 Task: Create a section Feature Prioritization Sprint and in the section, add a milestone Cloud Incident Management in the project AztecBridge
Action: Mouse moved to (473, 462)
Screenshot: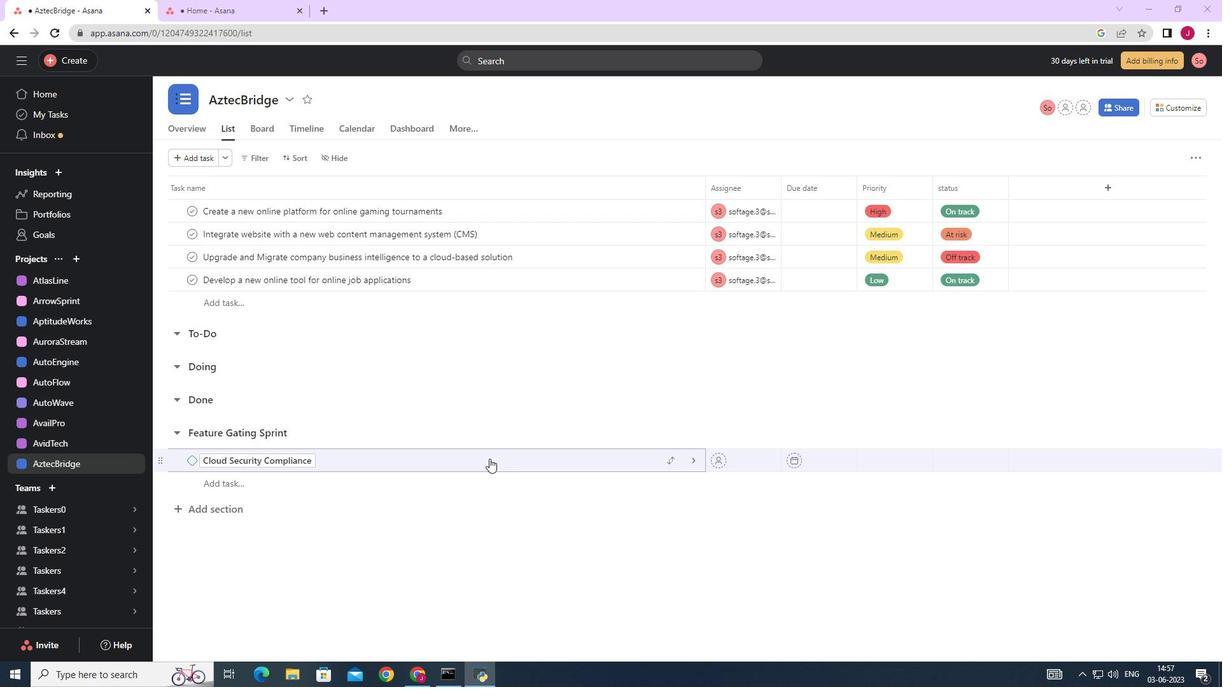 
Action: Mouse scrolled (473, 462) with delta (0, 0)
Screenshot: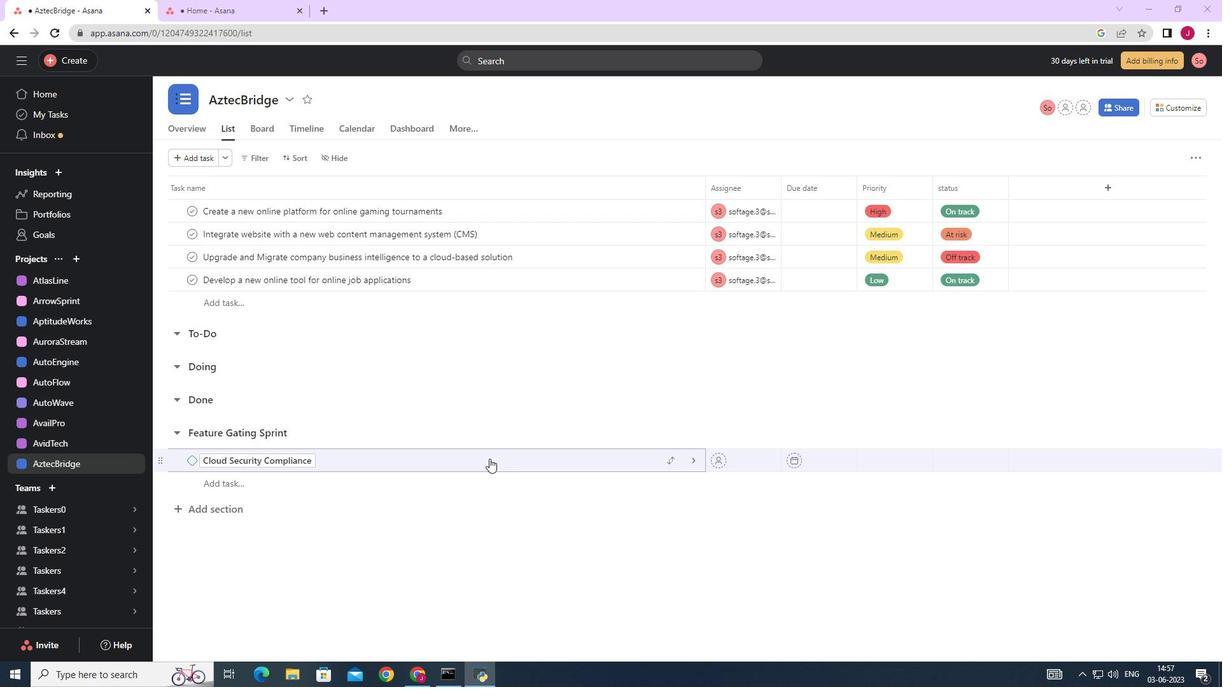
Action: Mouse moved to (466, 466)
Screenshot: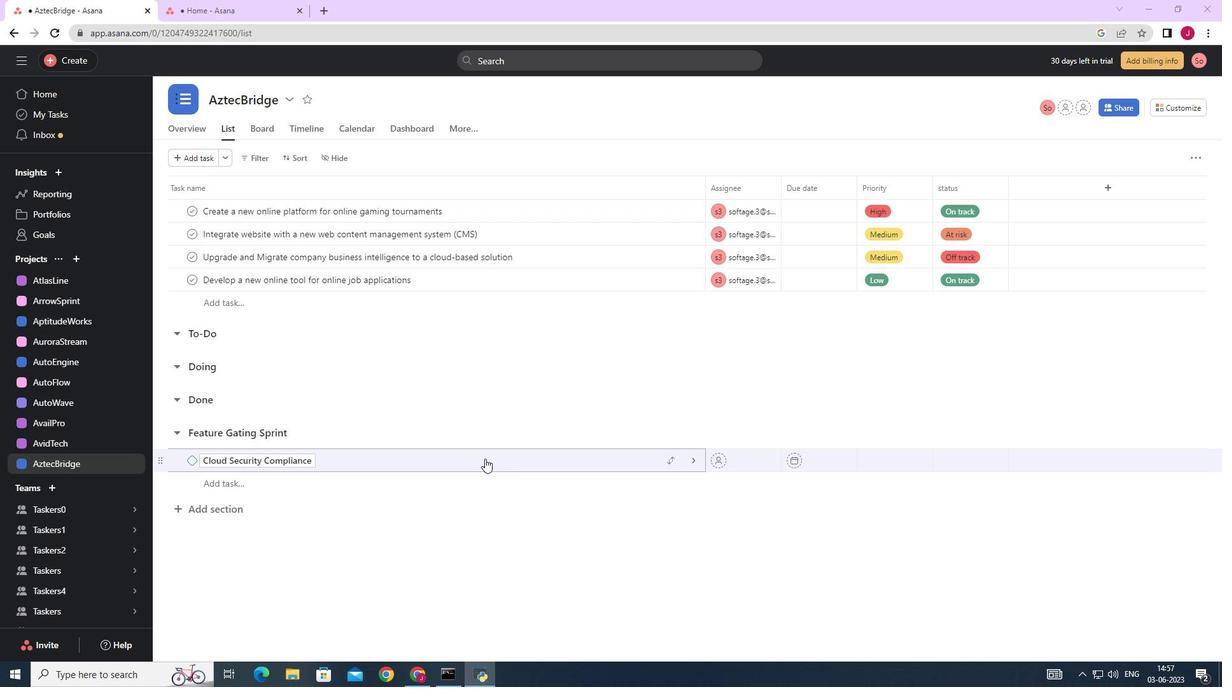 
Action: Mouse scrolled (467, 466) with delta (0, 0)
Screenshot: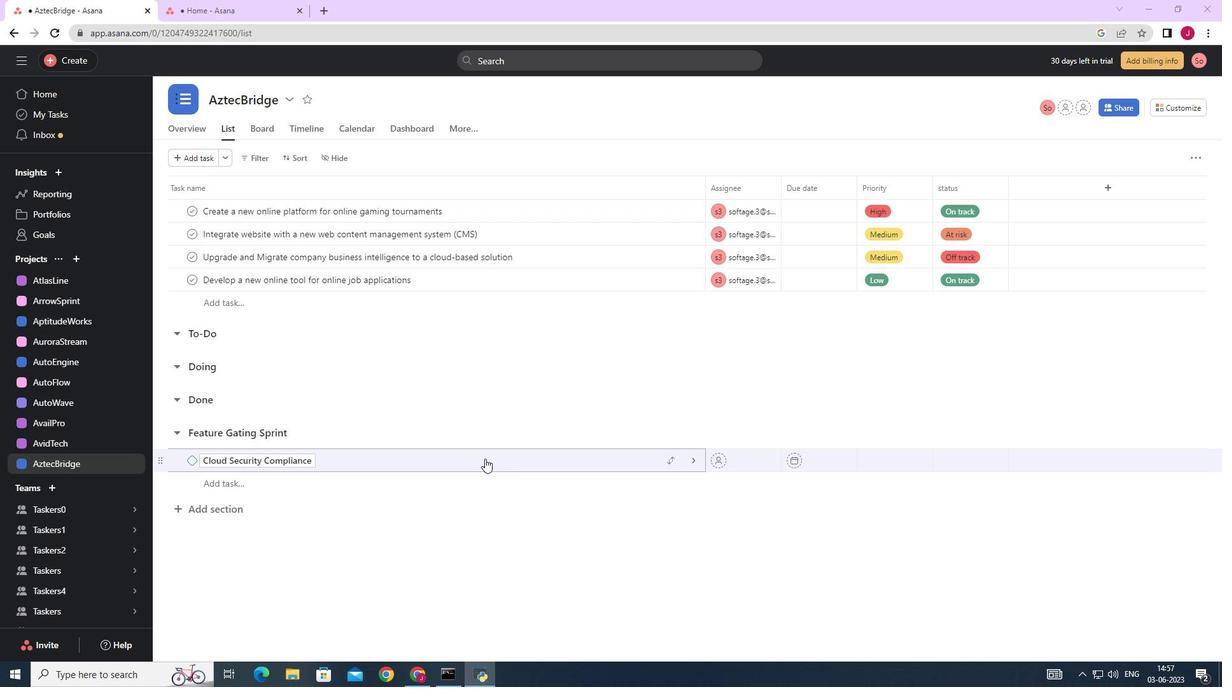 
Action: Mouse moved to (457, 469)
Screenshot: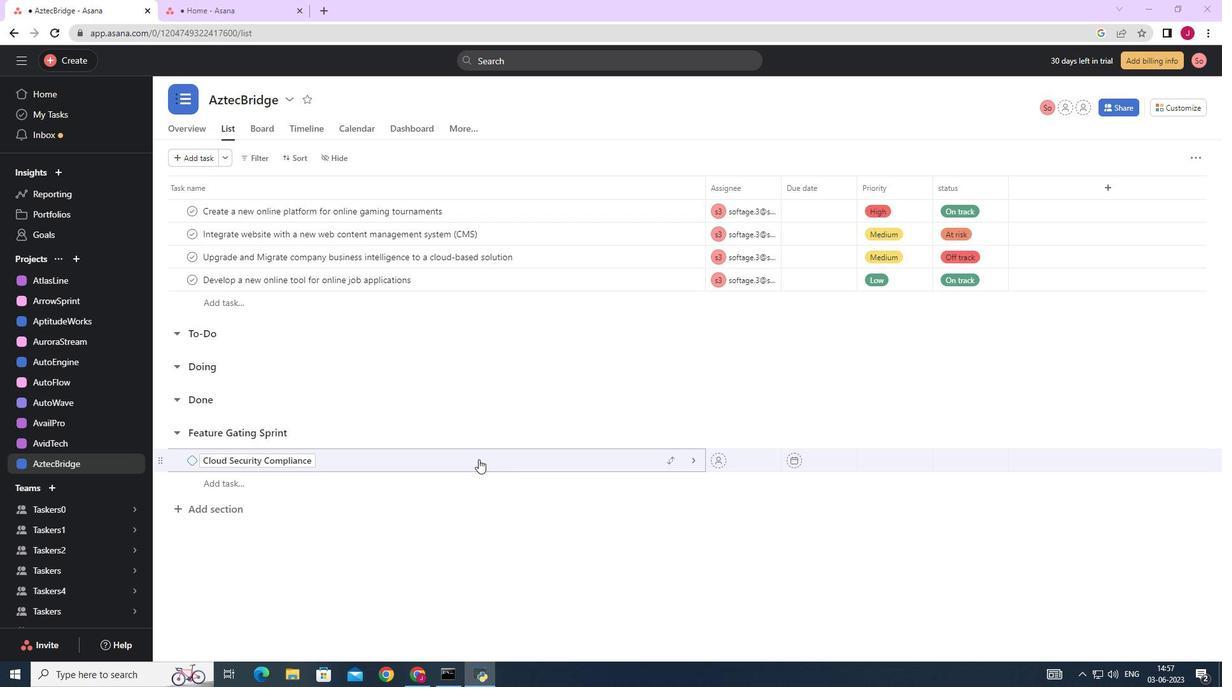 
Action: Mouse scrolled (462, 468) with delta (0, 0)
Screenshot: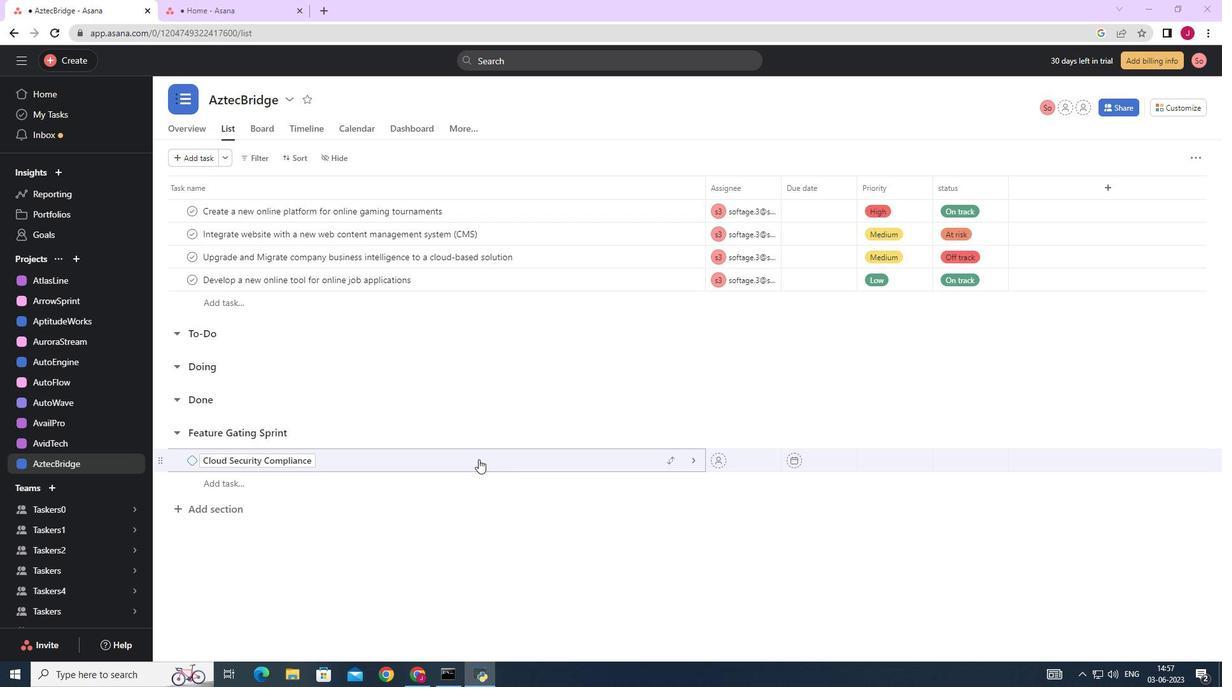
Action: Mouse moved to (236, 508)
Screenshot: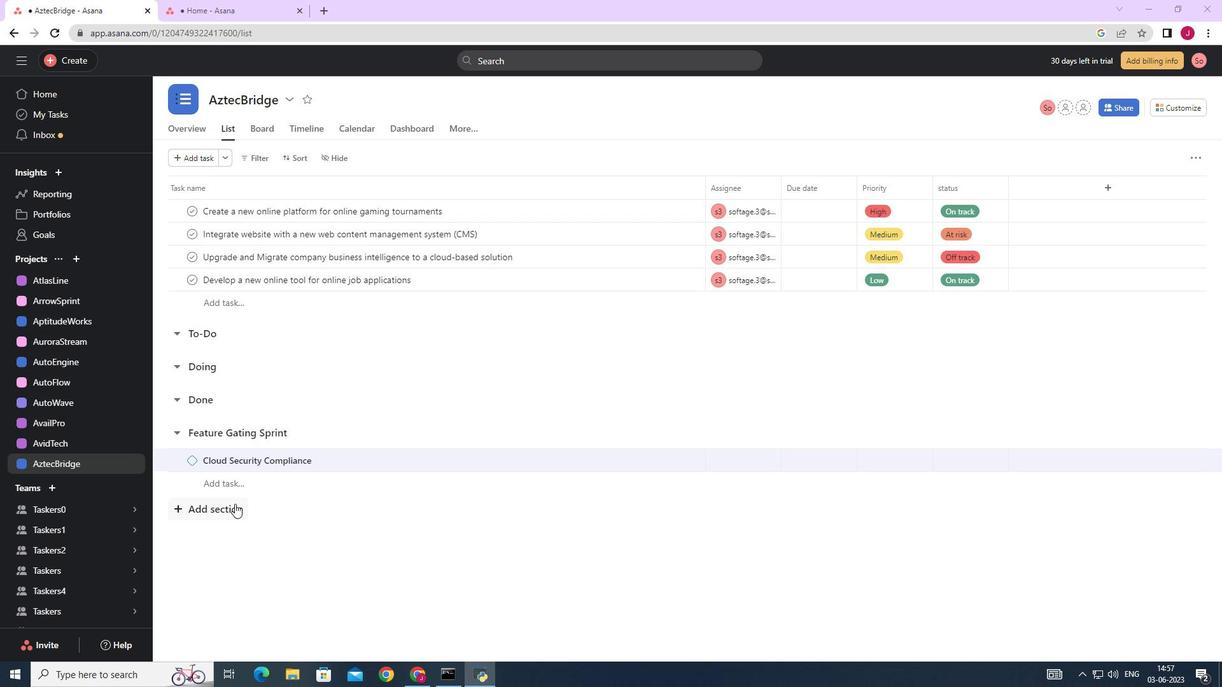 
Action: Mouse pressed left at (236, 508)
Screenshot: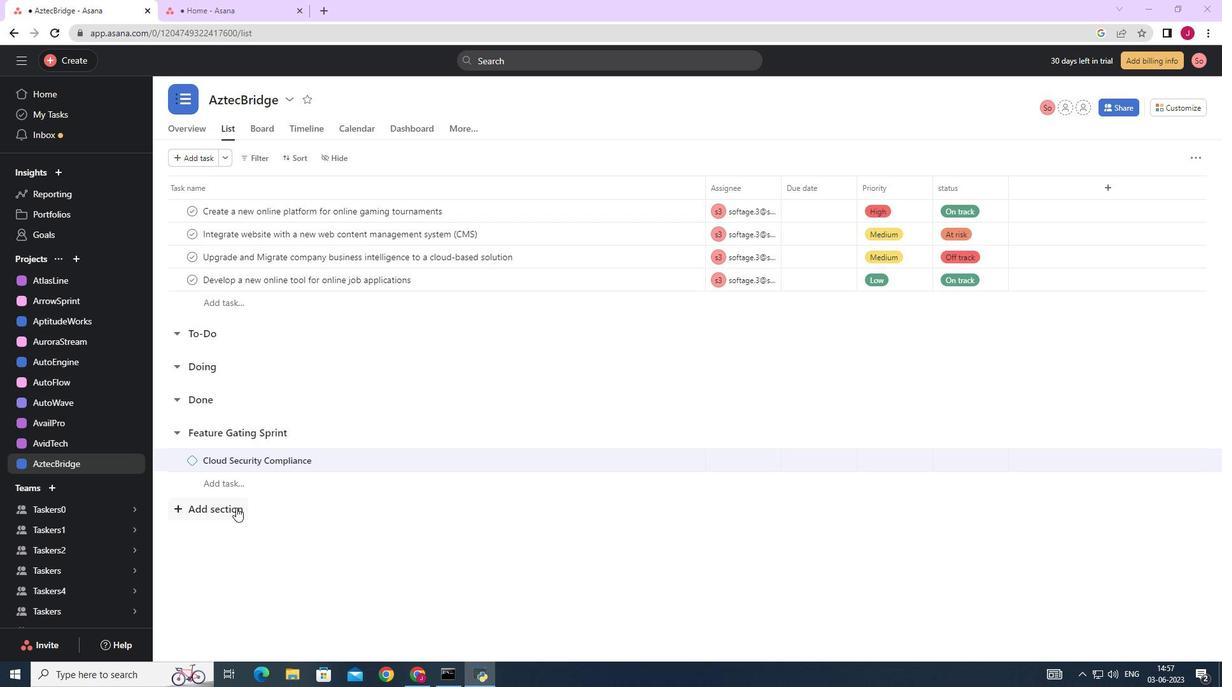
Action: Mouse moved to (427, 480)
Screenshot: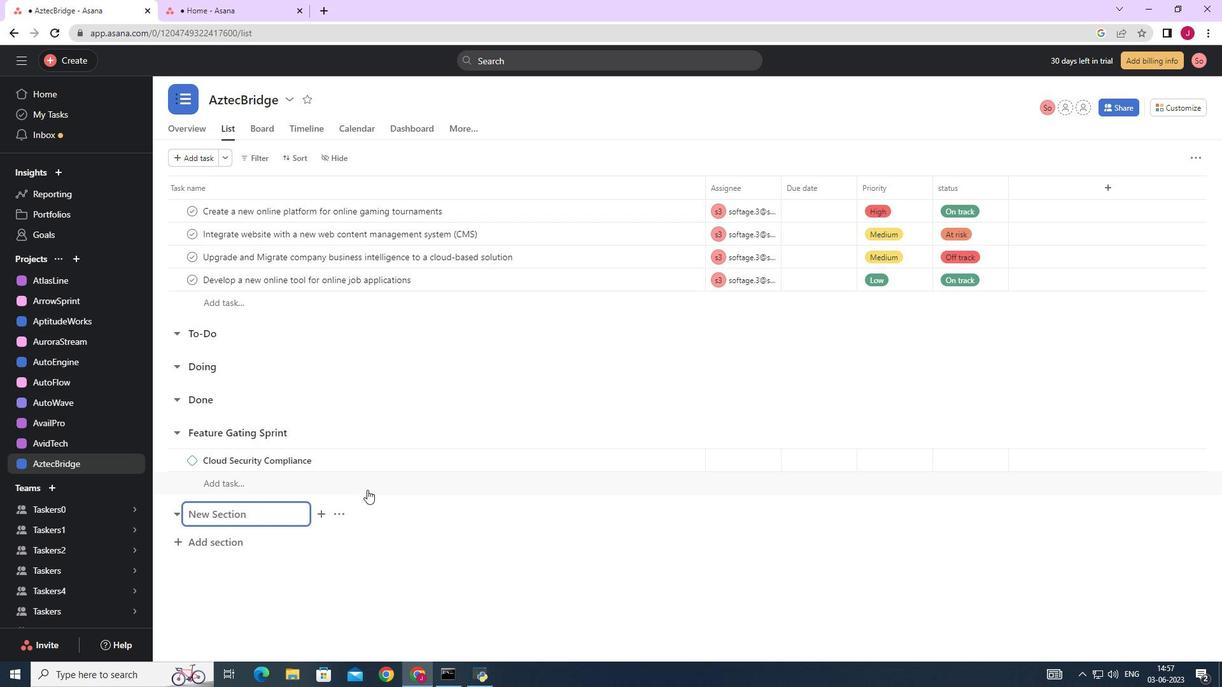 
Action: Mouse scrolled (427, 479) with delta (0, 0)
Screenshot: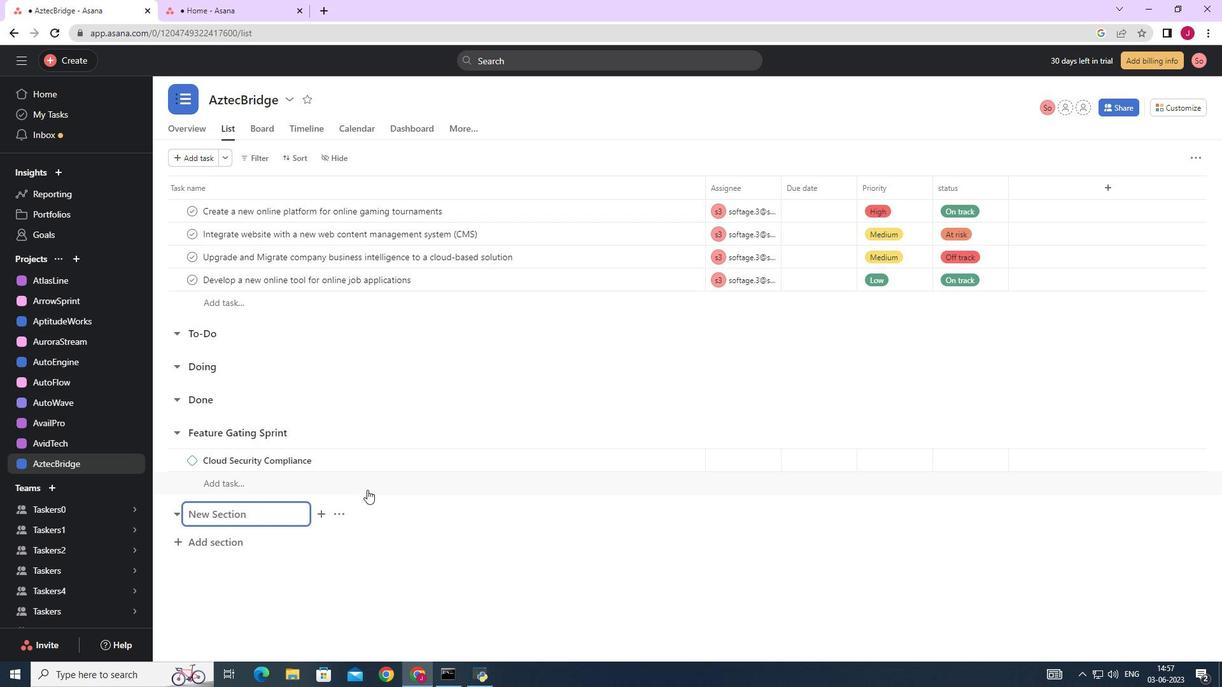 
Action: Mouse moved to (478, 481)
Screenshot: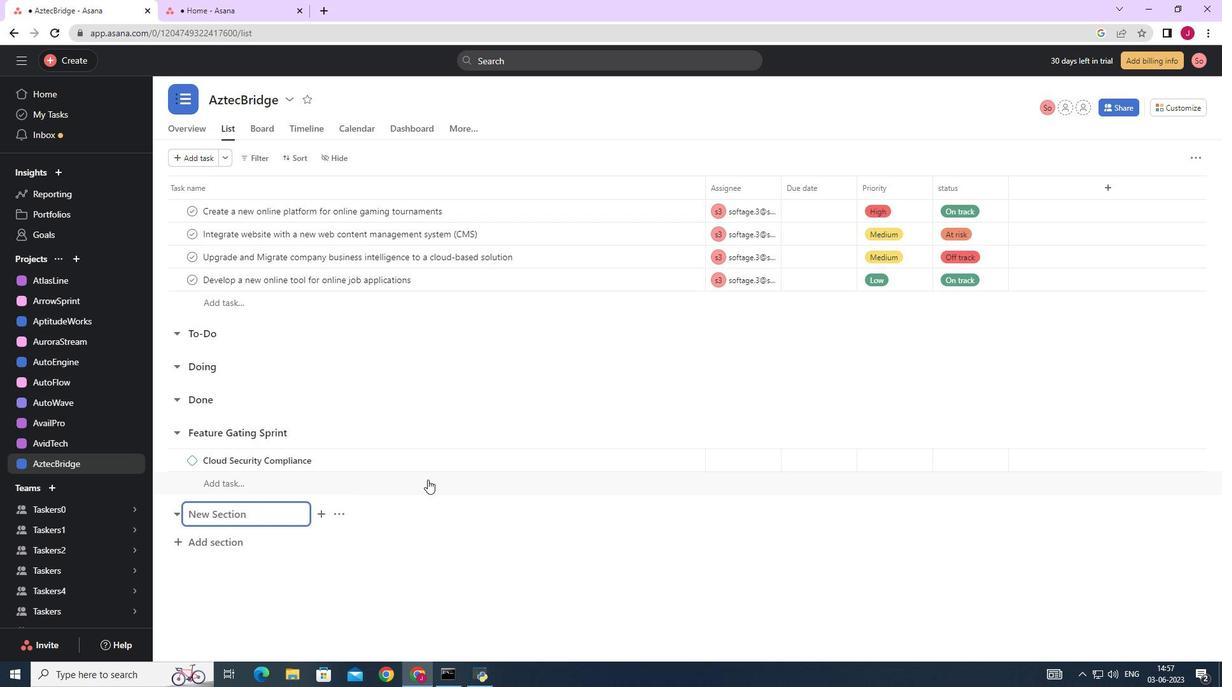 
Action: Mouse scrolled (478, 480) with delta (0, 0)
Screenshot: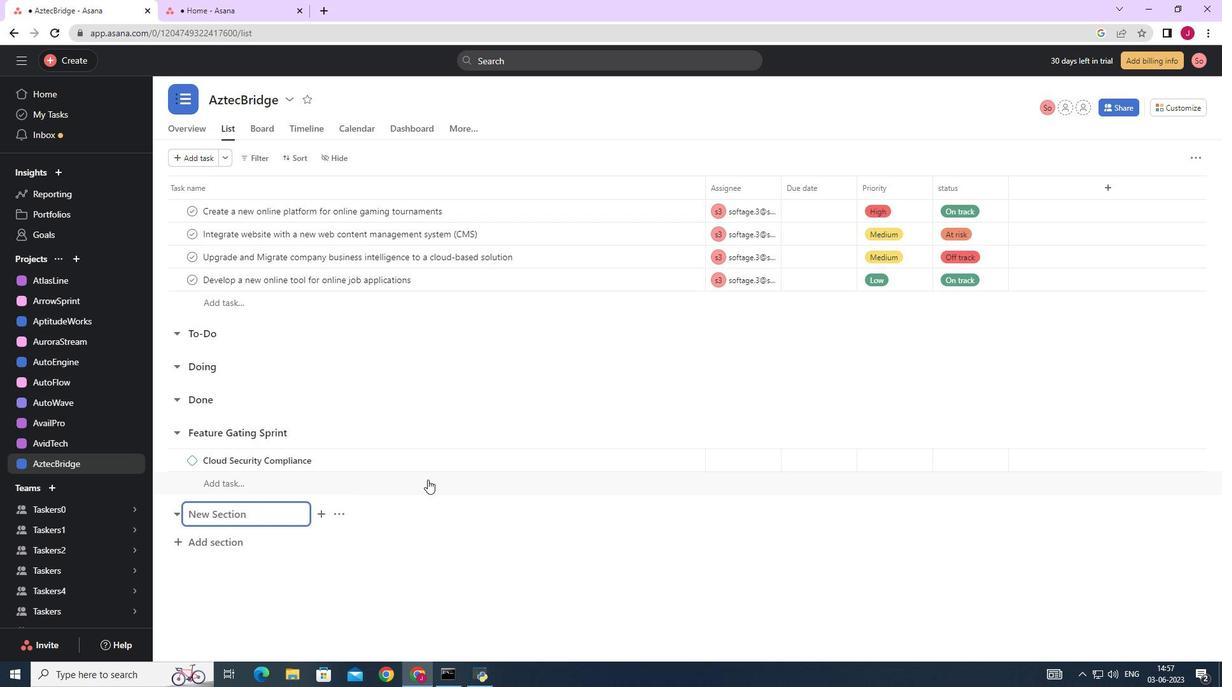 
Action: Mouse moved to (480, 481)
Screenshot: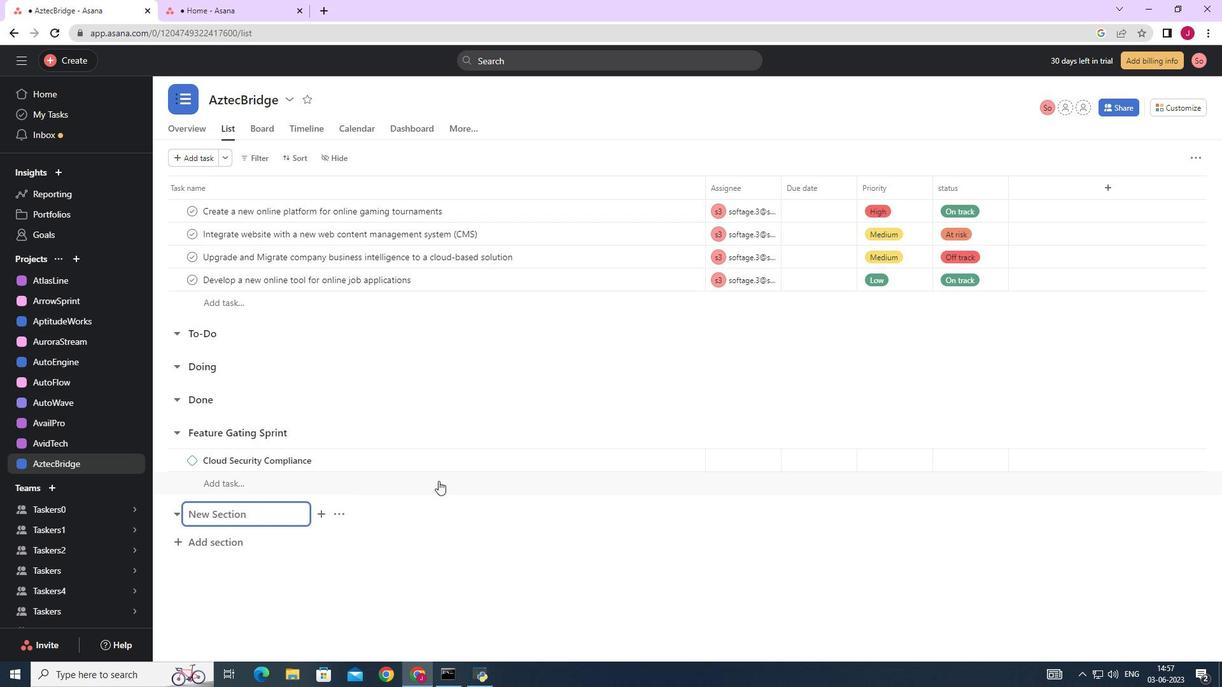 
Action: Mouse scrolled (480, 480) with delta (0, 0)
Screenshot: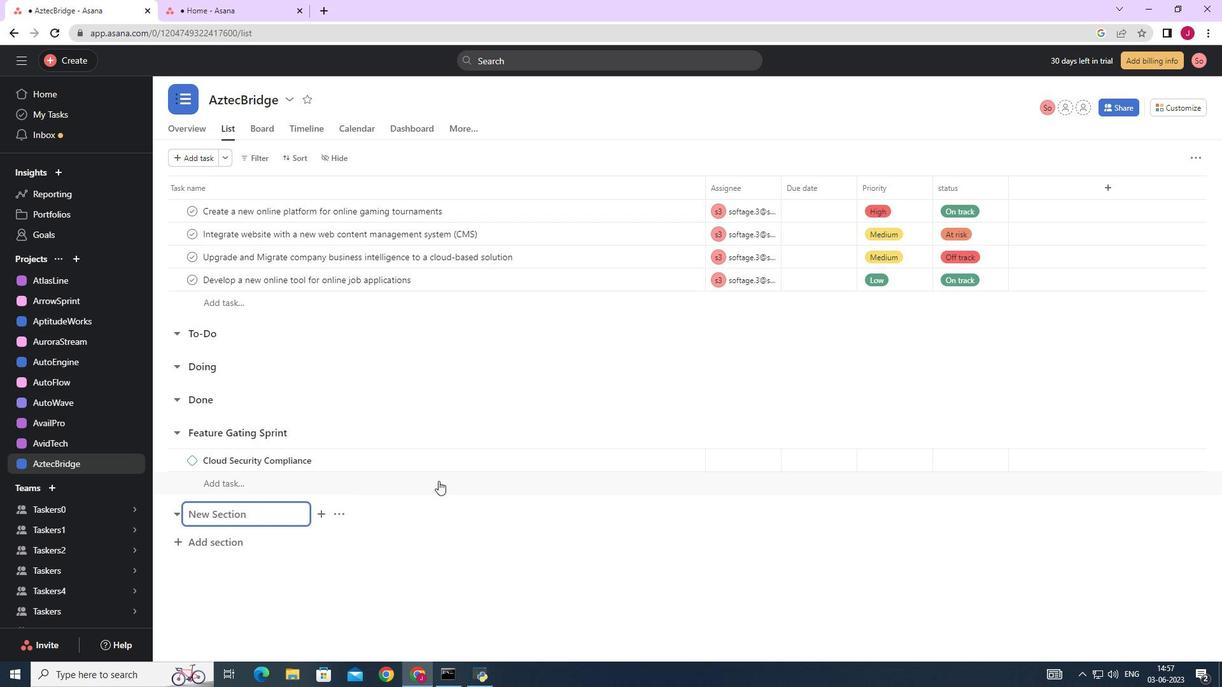 
Action: Mouse moved to (256, 517)
Screenshot: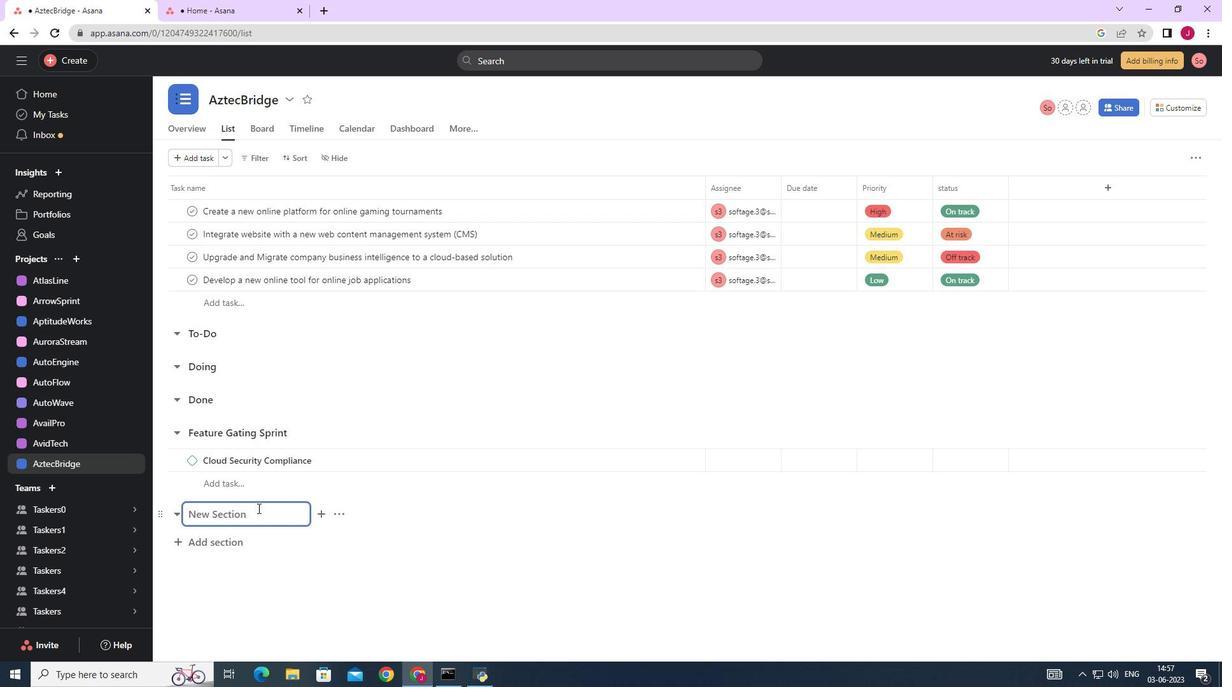 
Action: Key pressed <Key.caps_lock>F<Key.caps_lock>eature<Key.space>piroritization<Key.space><Key.caps_lock>S<Key.caps_lock>print
Screenshot: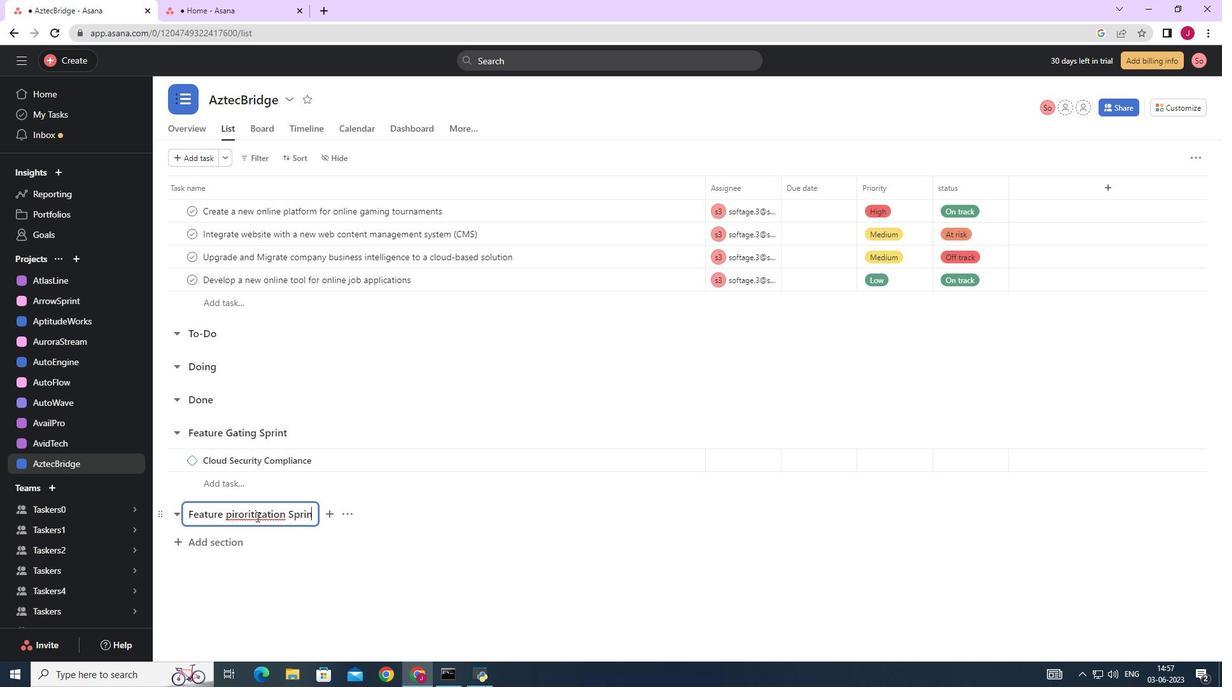 
Action: Mouse pressed right at (256, 517)
Screenshot: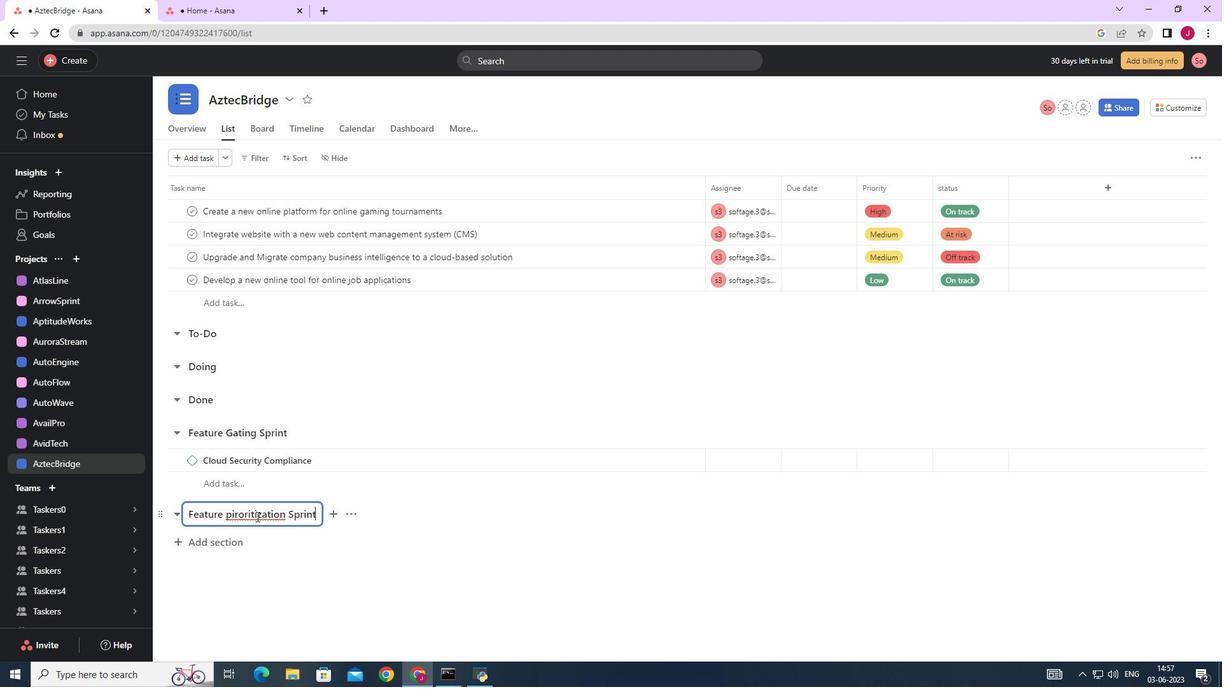 
Action: Mouse moved to (305, 359)
Screenshot: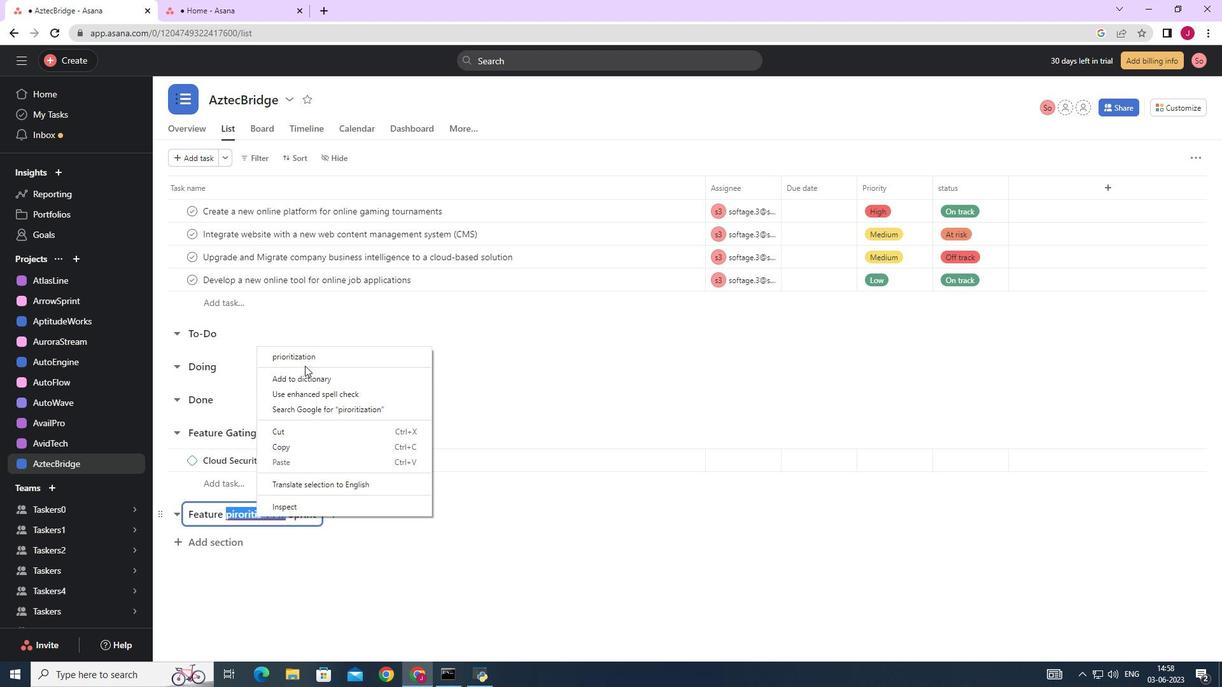 
Action: Mouse pressed left at (305, 359)
Screenshot: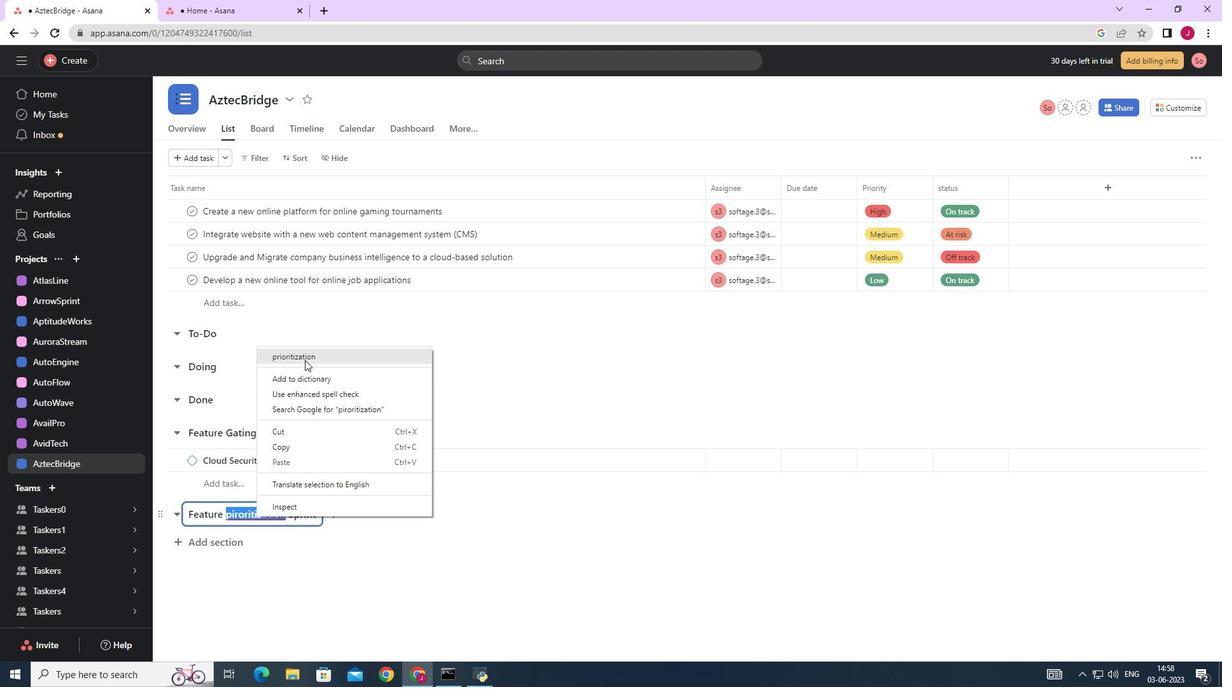 
Action: Mouse moved to (392, 520)
Screenshot: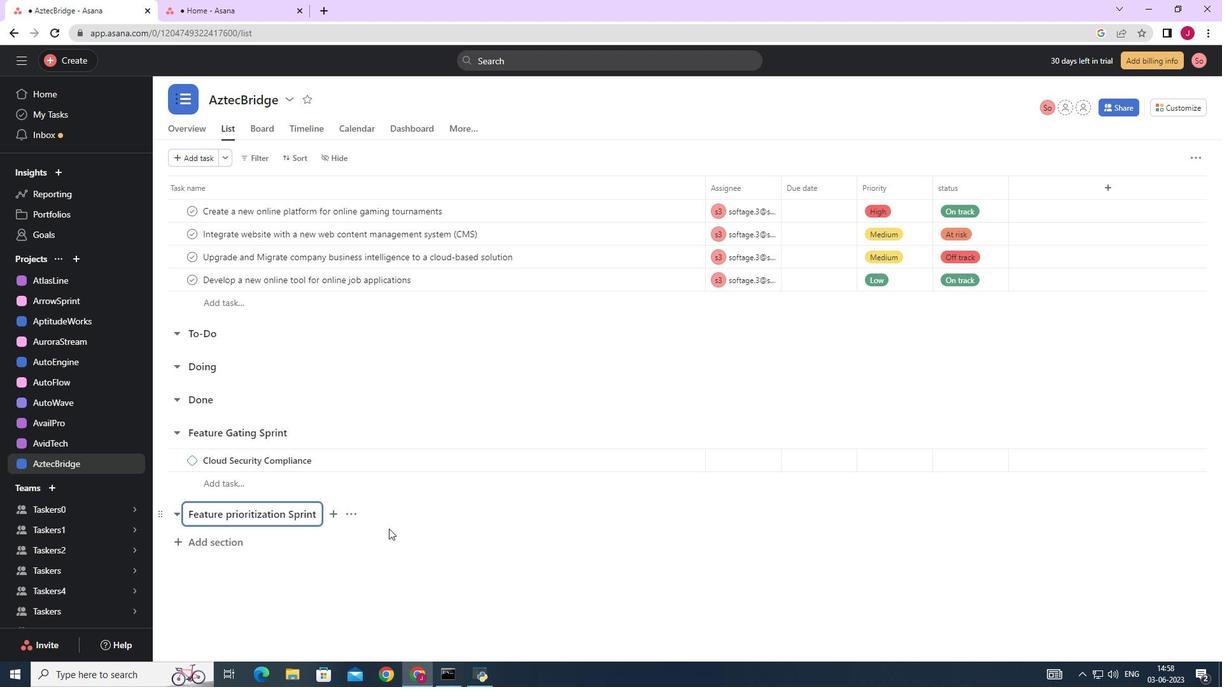
Action: Key pressed <Key.enter><Key.caps_lock>C<Key.caps_lock>loud<Key.space><Key.caps_lock>I<Key.caps_lock>ncident<Key.space><Key.caps_lock>M<Key.caps_lock>anagement<Key.space>
Screenshot: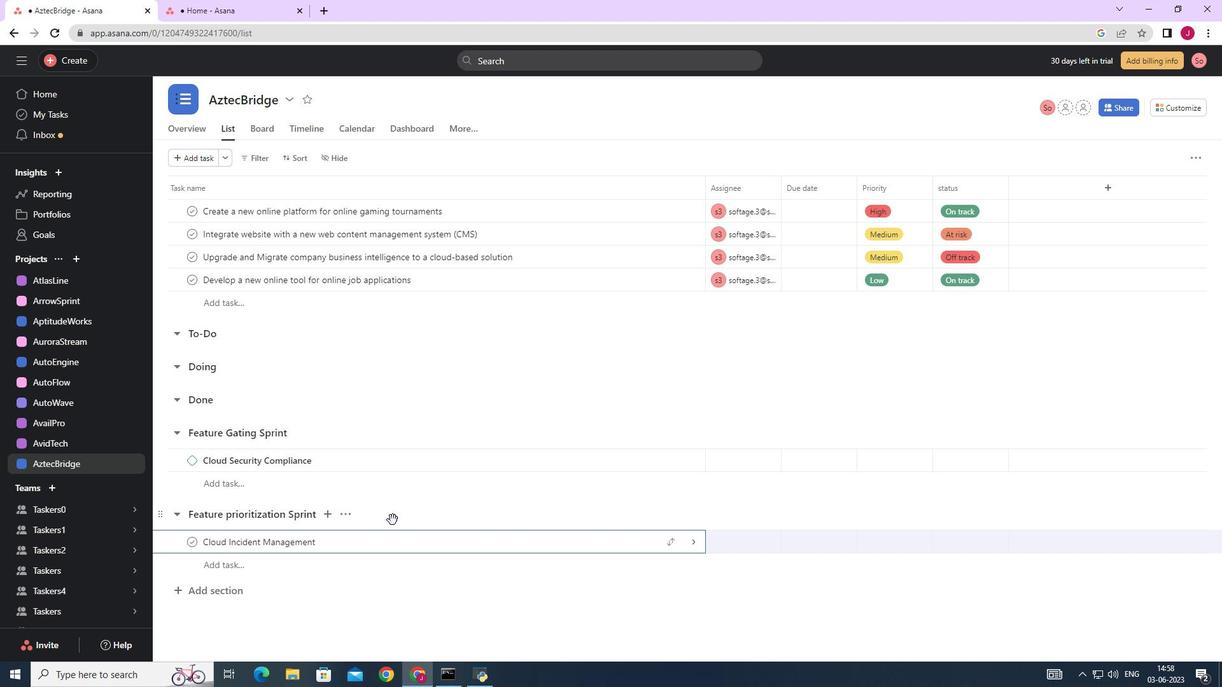 
Action: Mouse moved to (694, 544)
Screenshot: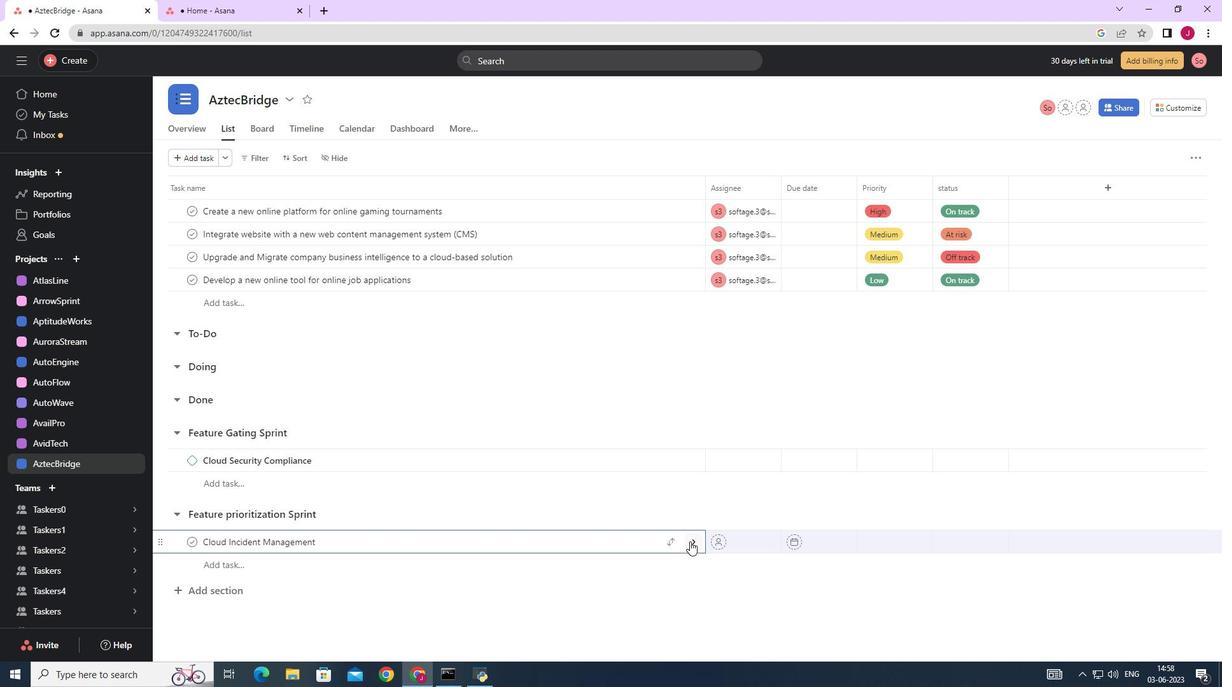 
Action: Mouse pressed left at (694, 544)
Screenshot: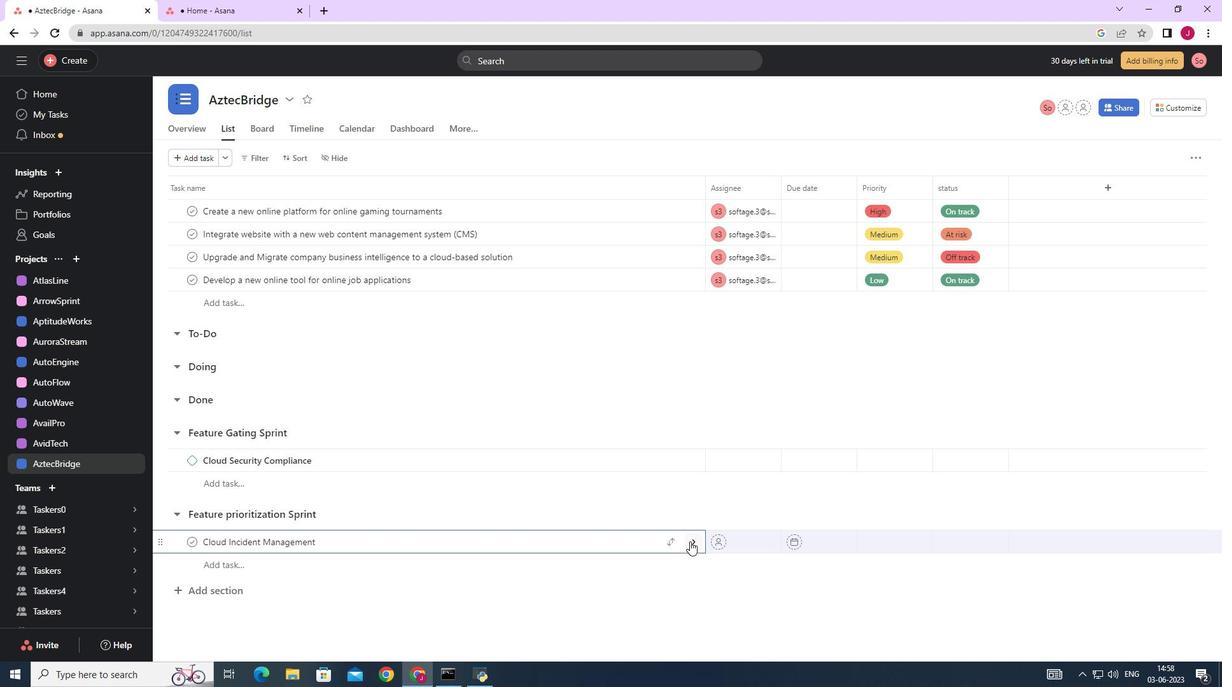 
Action: Mouse moved to (1176, 154)
Screenshot: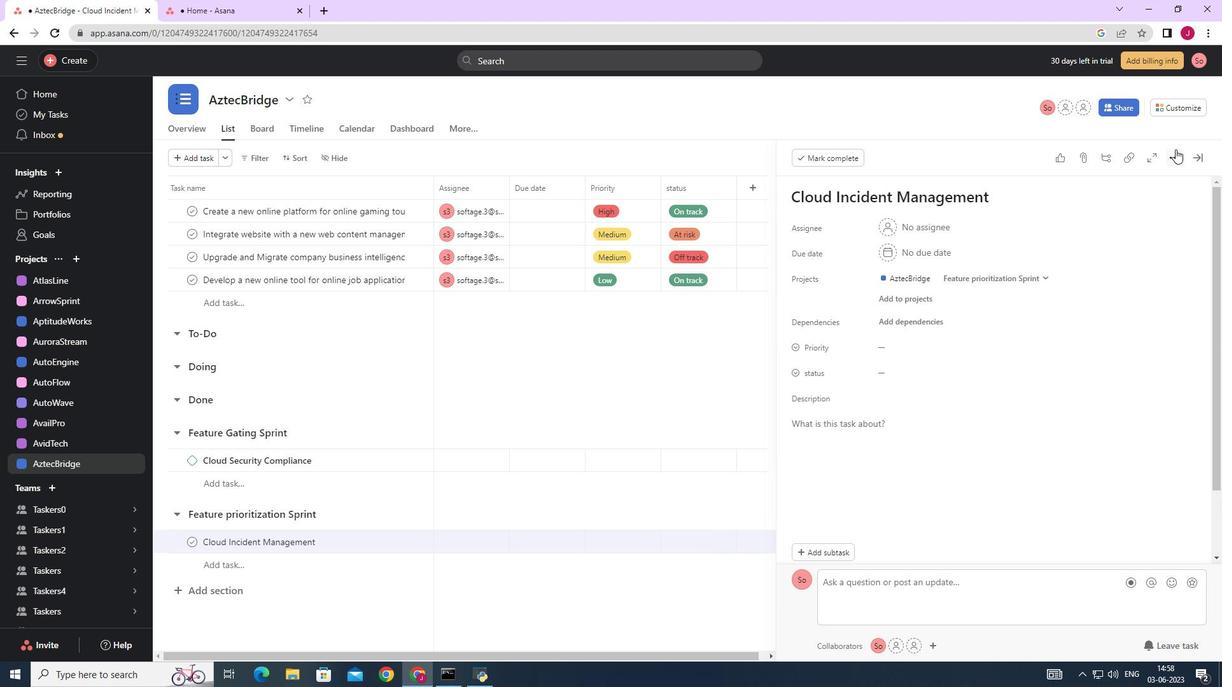 
Action: Mouse pressed left at (1176, 154)
Screenshot: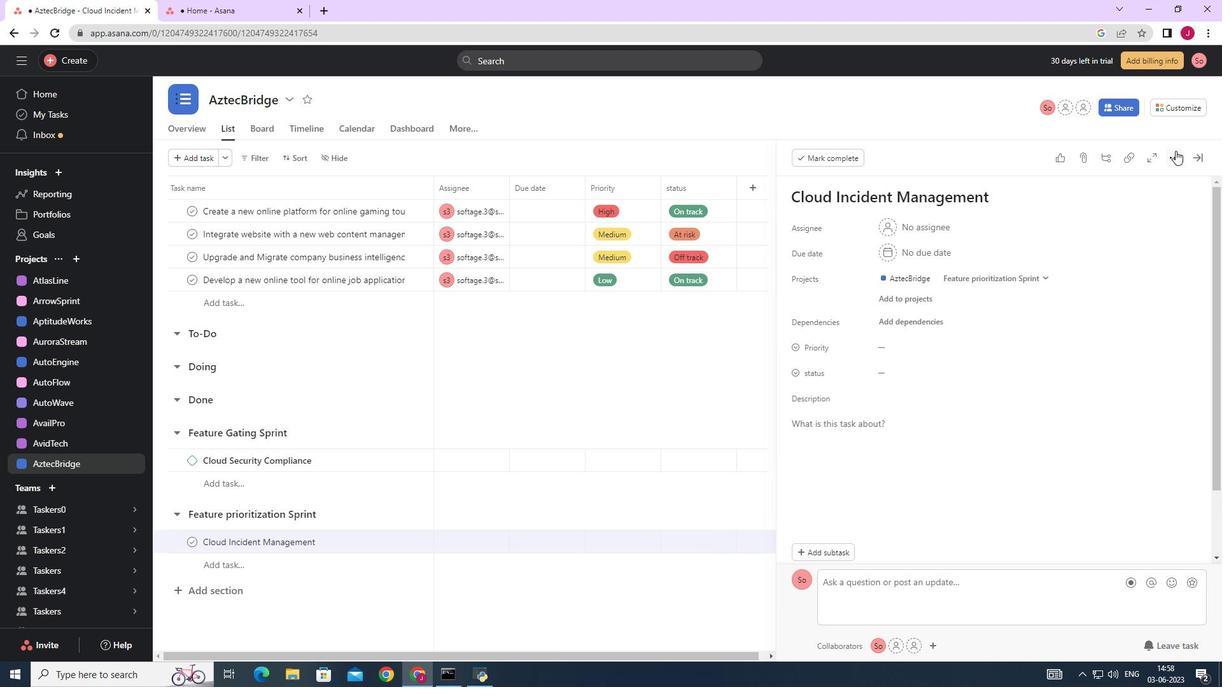
Action: Mouse moved to (1073, 200)
Screenshot: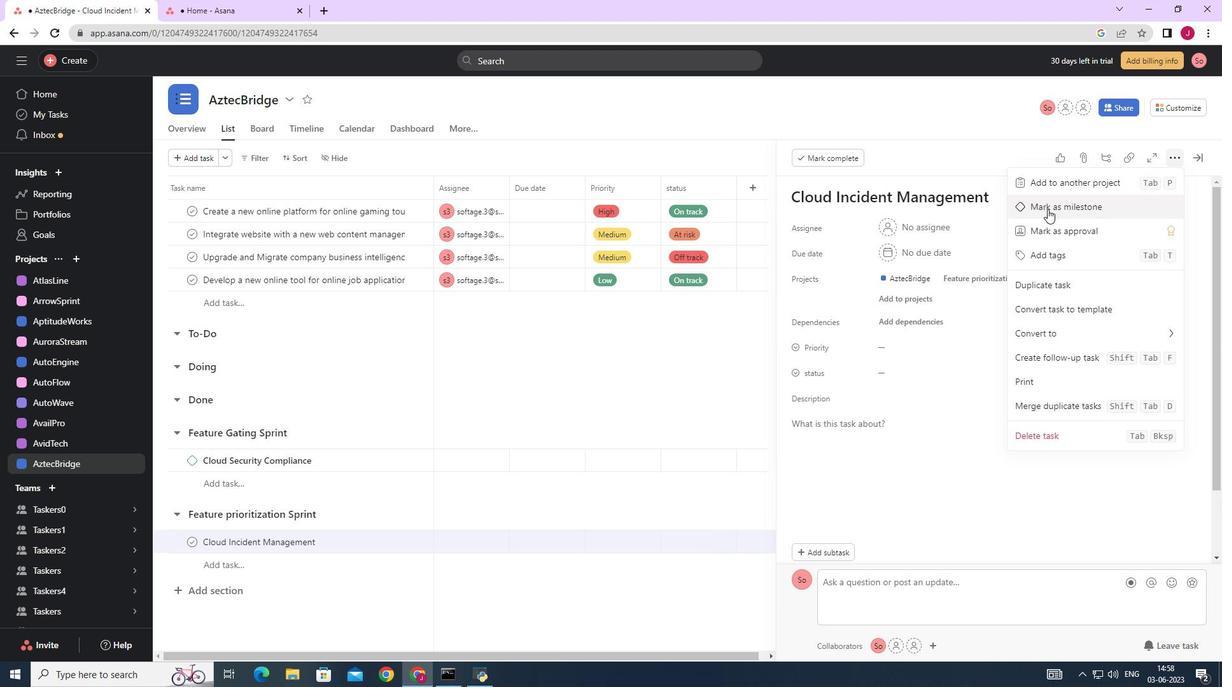 
Action: Mouse pressed left at (1073, 200)
Screenshot: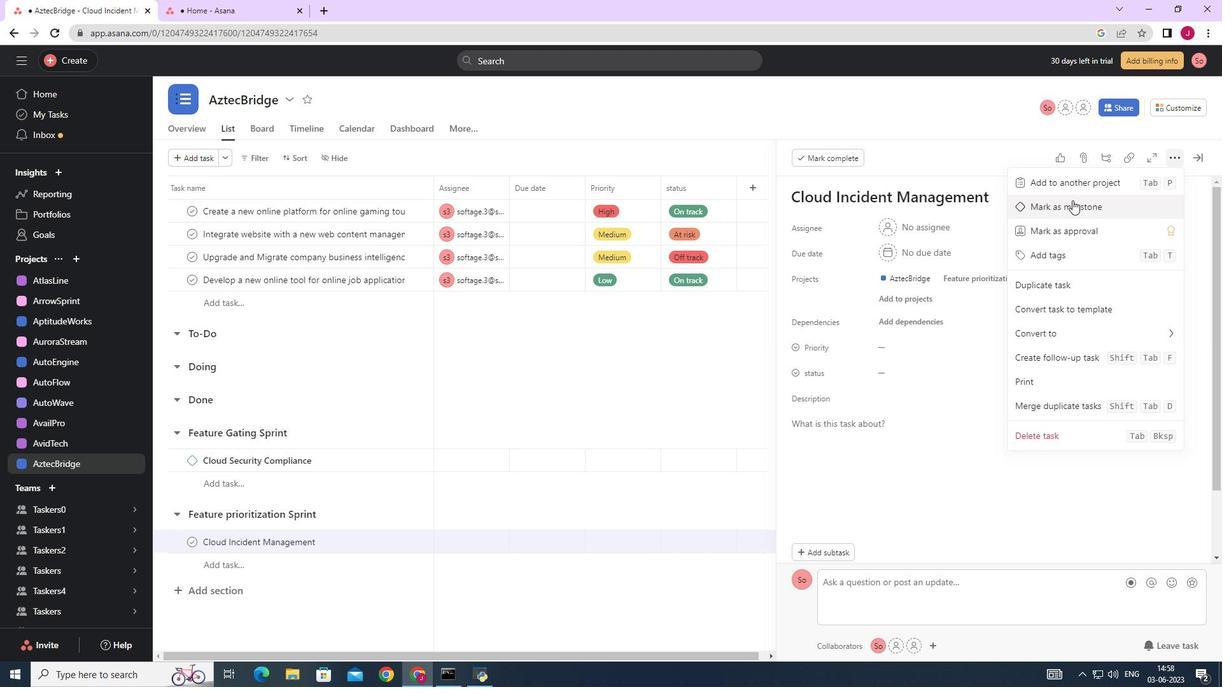 
Action: Mouse moved to (1198, 161)
Screenshot: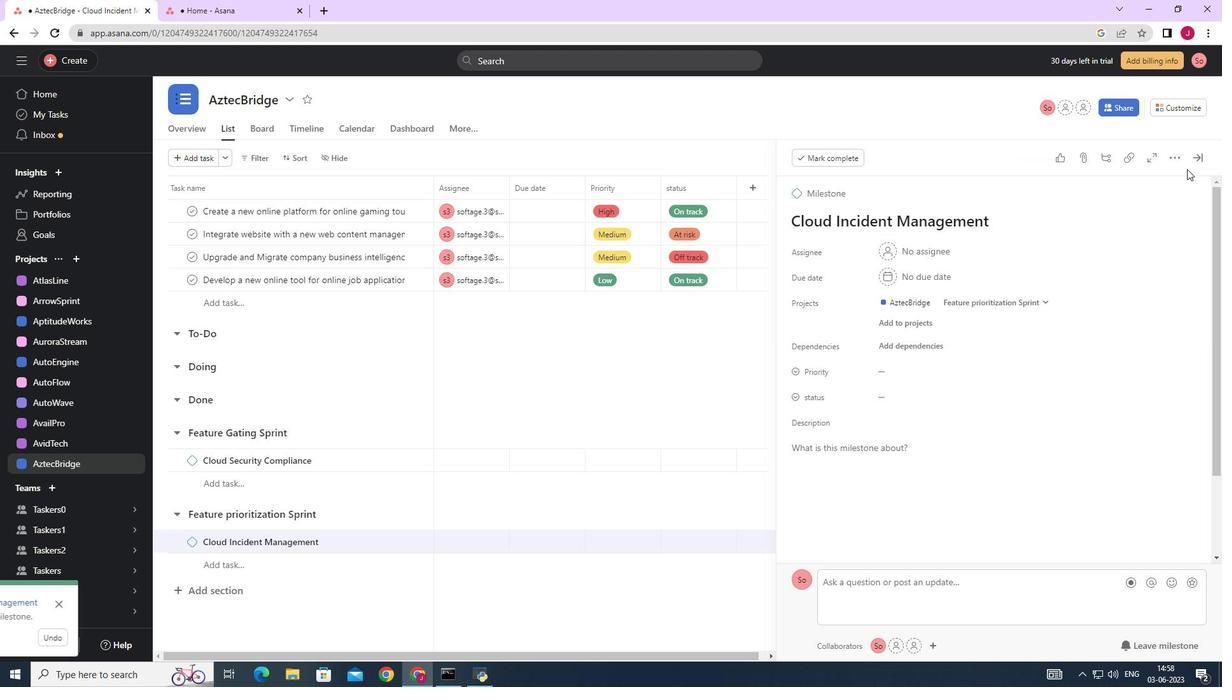 
Action: Mouse pressed left at (1198, 161)
Screenshot: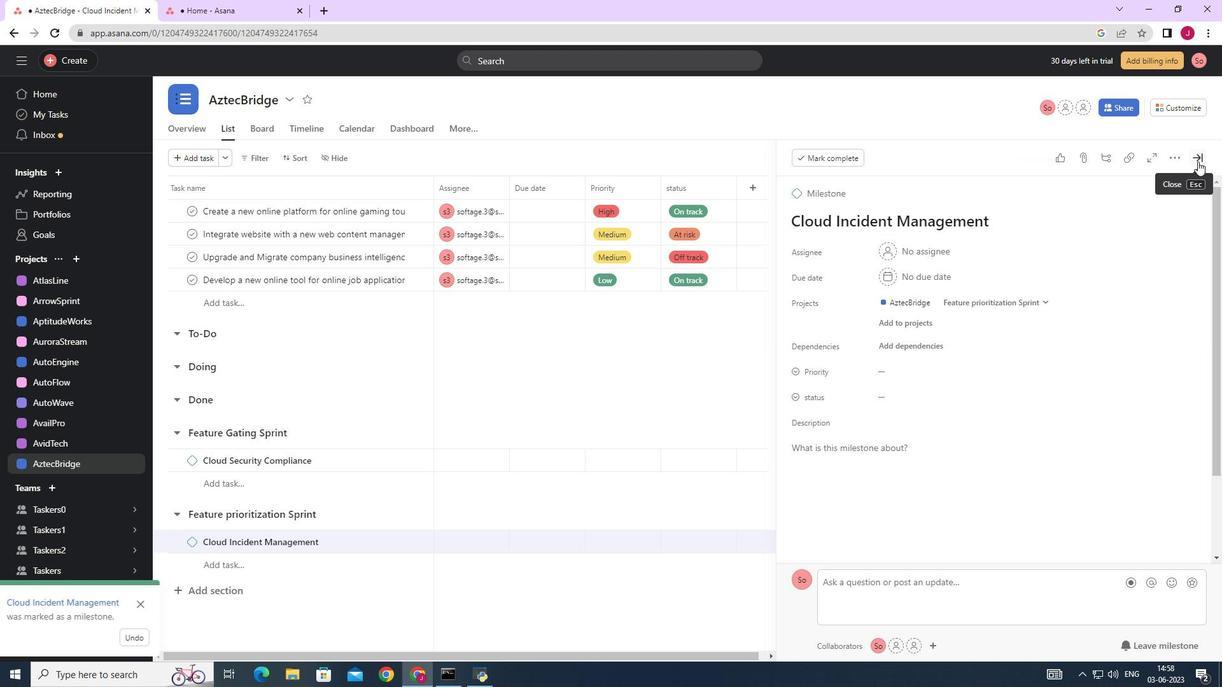 
